 Task: Make in the project BullseyeWorks a sprint 'Rushing Rapids'. Create in the project BullseyeWorks a sprint 'Rushing Rapids'. Add in the project BullseyeWorks a sprint 'Rushing Rapids'
Action: Mouse moved to (184, 52)
Screenshot: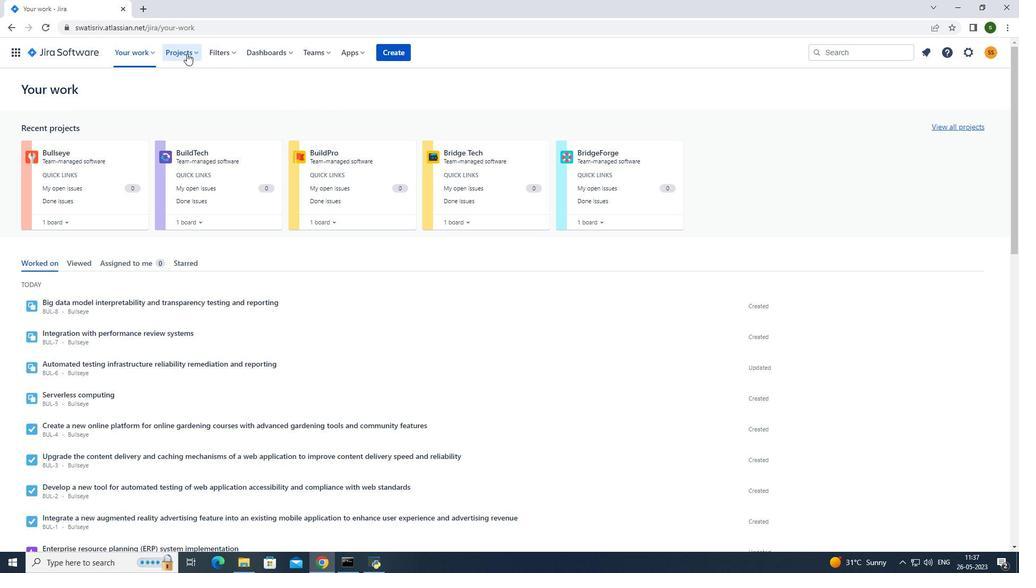 
Action: Mouse pressed left at (184, 52)
Screenshot: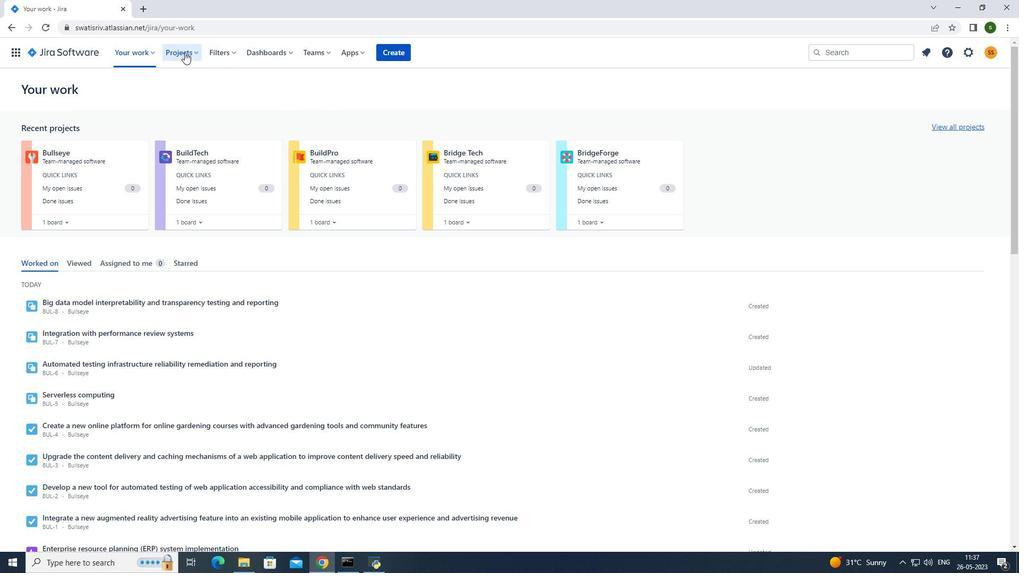 
Action: Mouse moved to (252, 100)
Screenshot: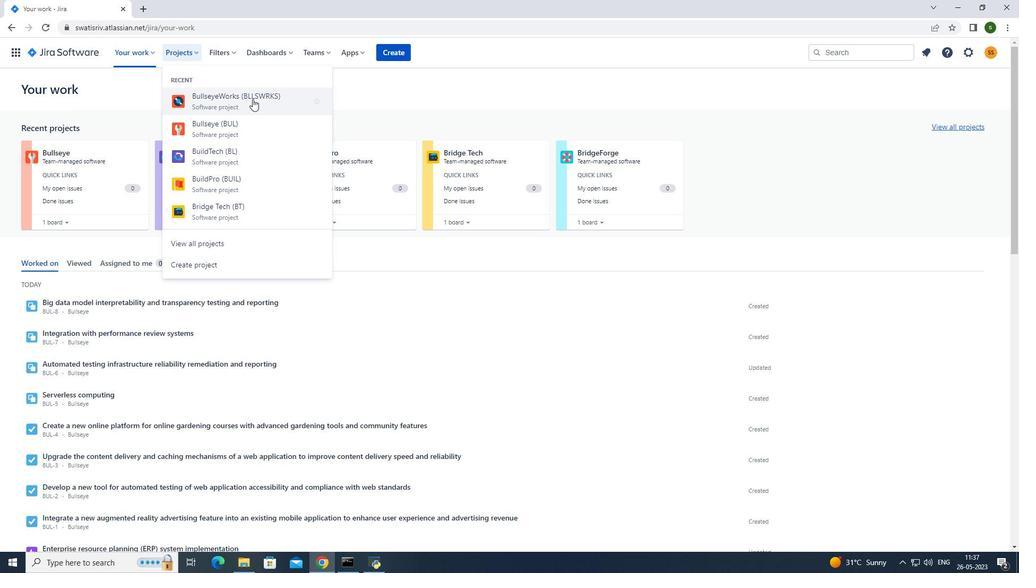 
Action: Mouse pressed left at (252, 100)
Screenshot: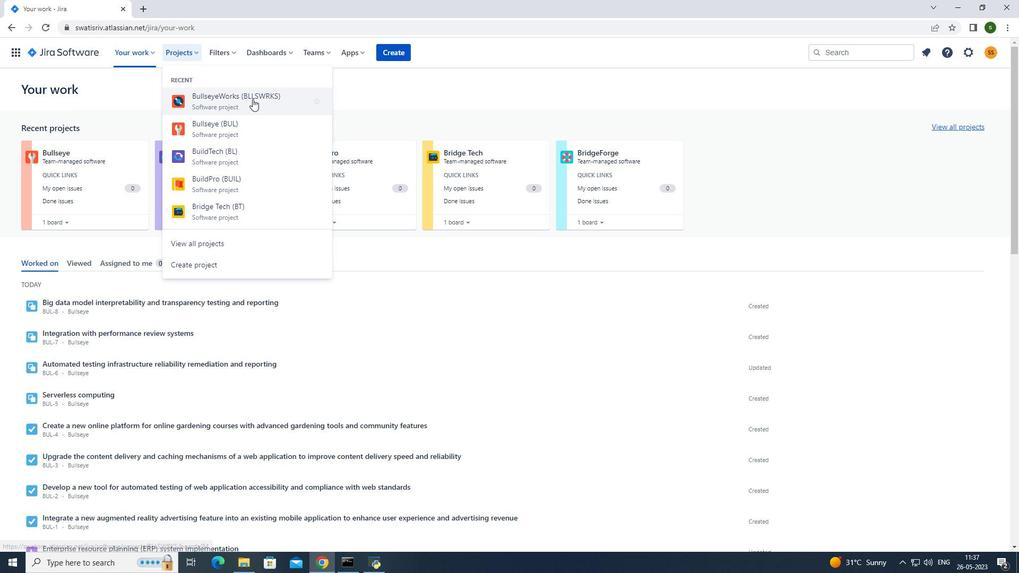 
Action: Mouse moved to (77, 159)
Screenshot: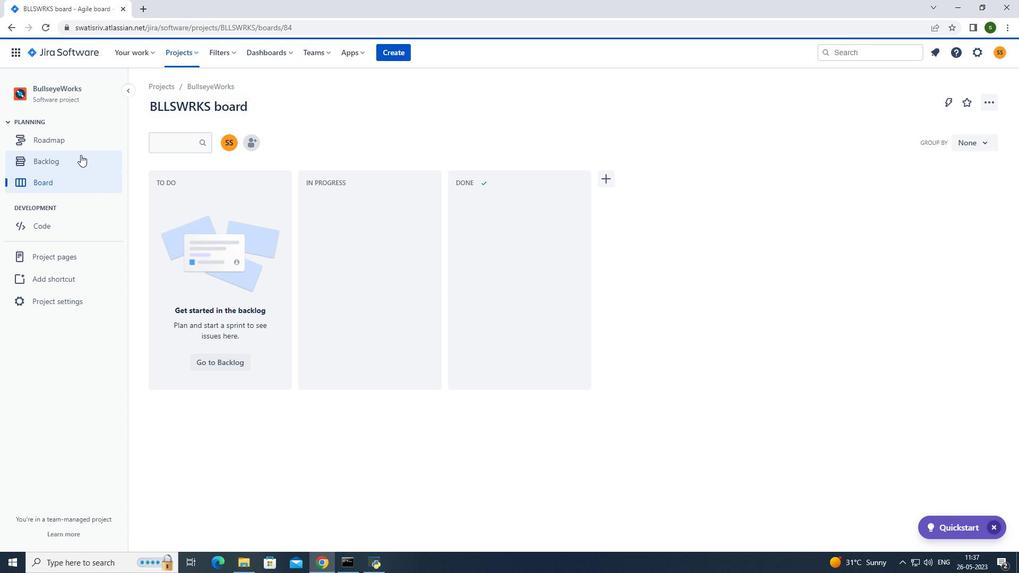 
Action: Mouse pressed left at (77, 159)
Screenshot: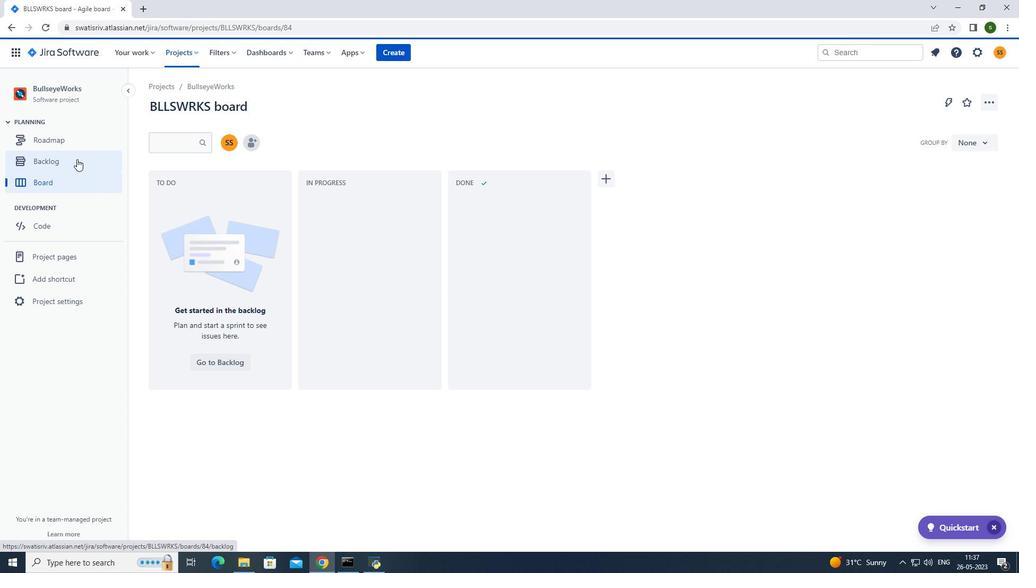 
Action: Mouse moved to (967, 165)
Screenshot: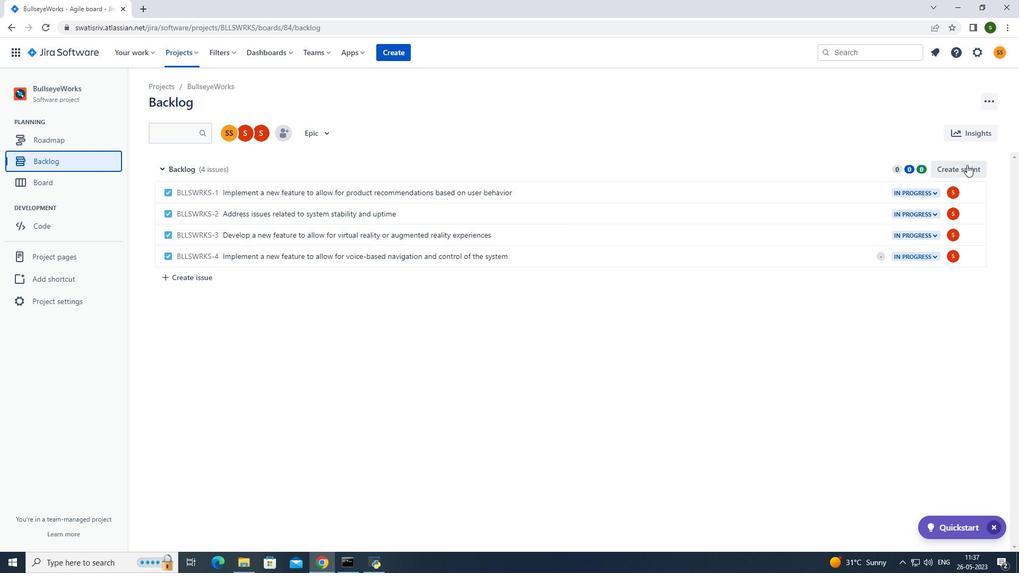 
Action: Mouse pressed left at (967, 165)
Screenshot: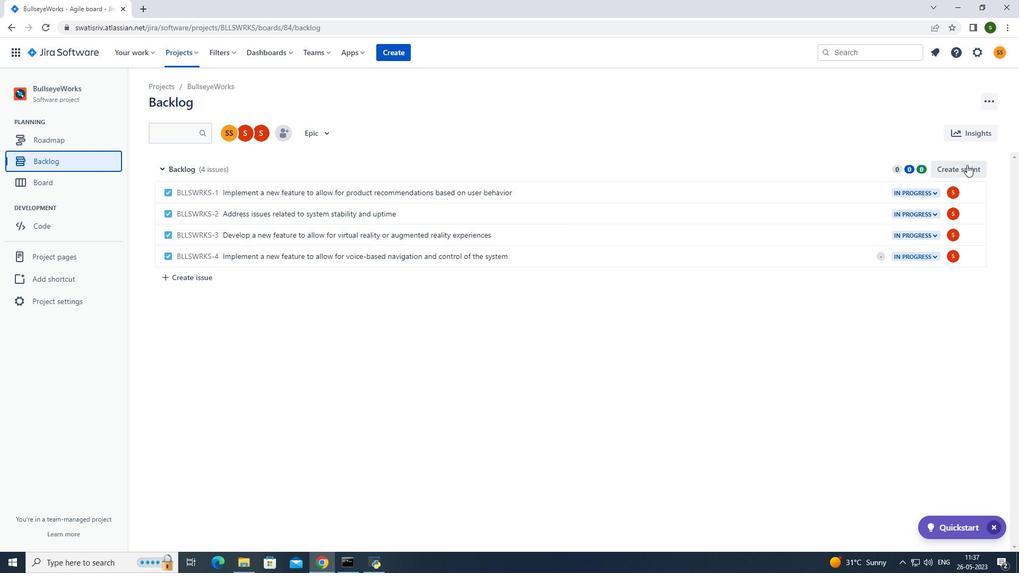 
Action: Mouse moved to (982, 167)
Screenshot: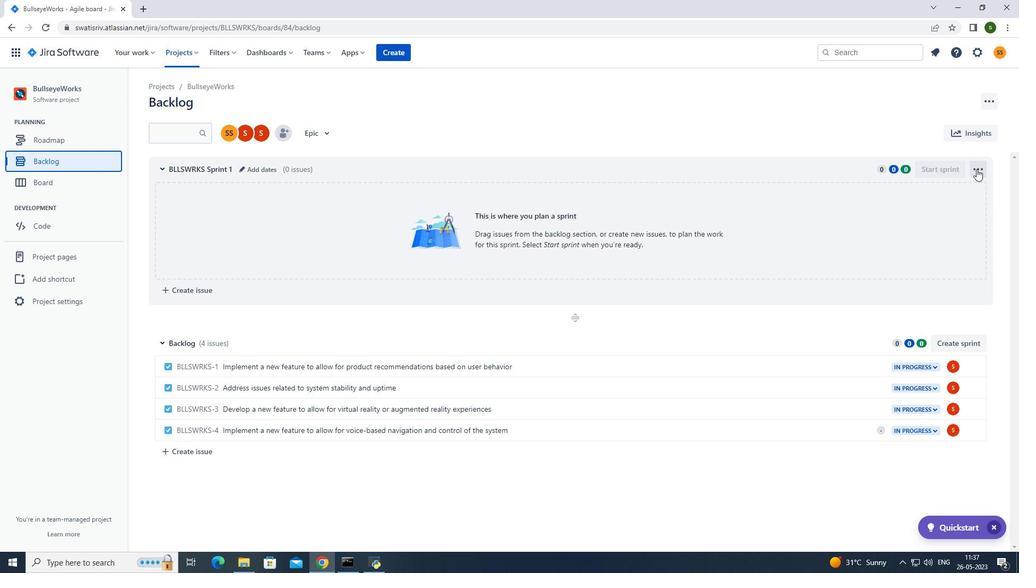 
Action: Mouse pressed left at (982, 167)
Screenshot: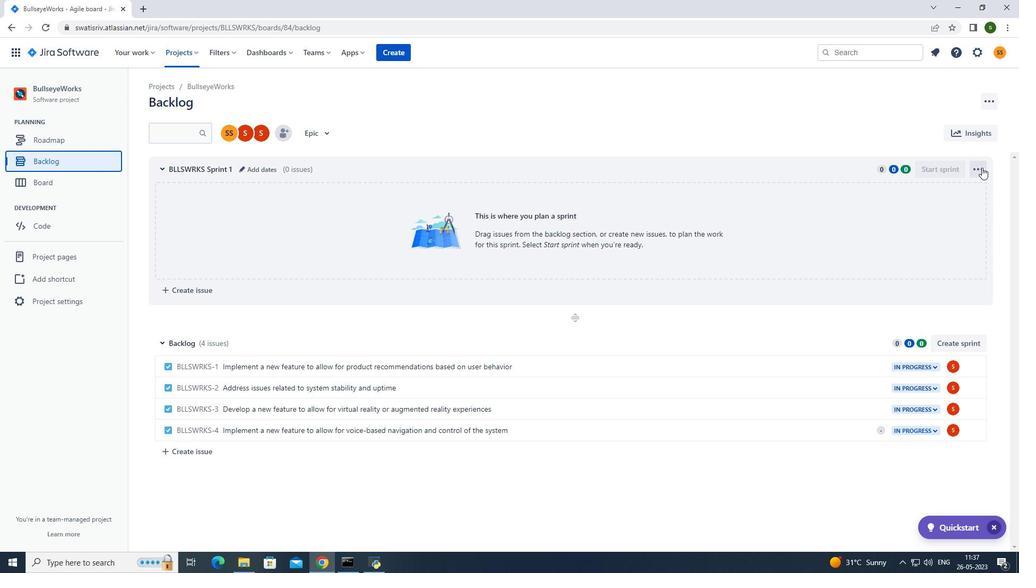 
Action: Mouse moved to (972, 187)
Screenshot: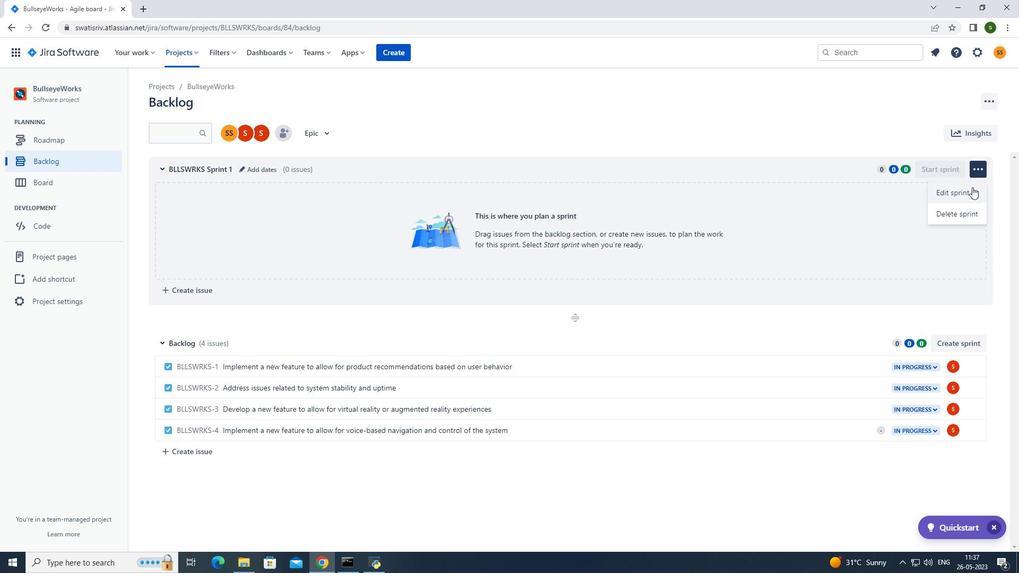 
Action: Mouse pressed left at (972, 187)
Screenshot: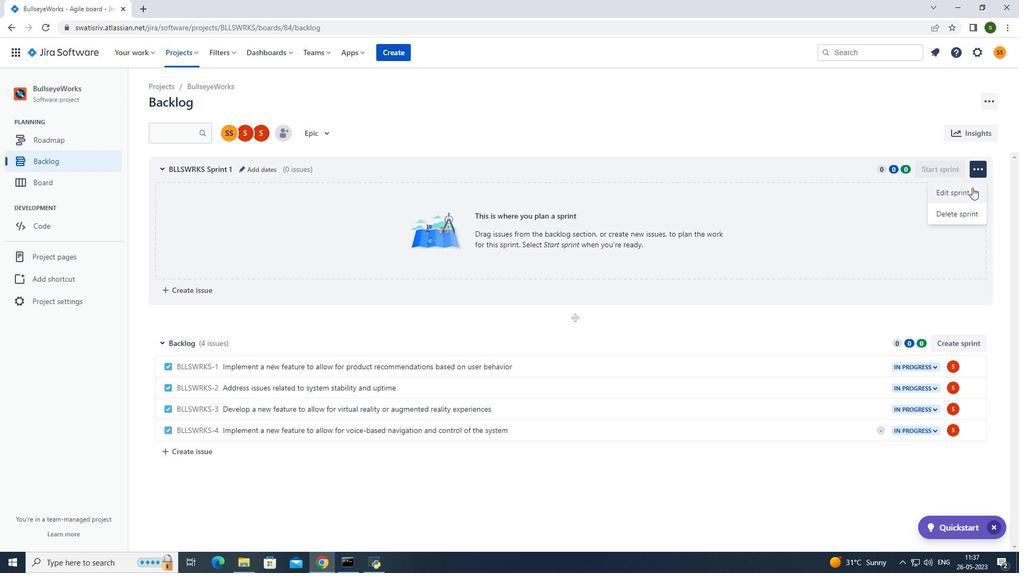 
Action: Mouse moved to (445, 134)
Screenshot: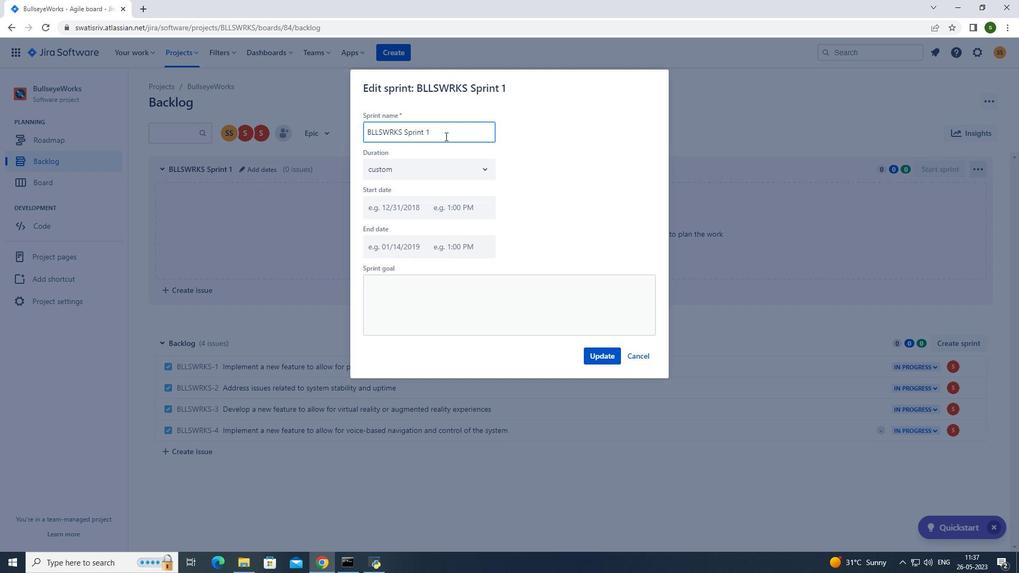 
Action: Key pressed <Key.backspace><Key.backspace><Key.backspace><Key.backspace><Key.backspace><Key.backspace><Key.backspace><Key.backspace><Key.backspace><Key.backspace><Key.backspace><Key.backspace><Key.backspace><Key.backspace><Key.backspace><Key.backspace><Key.backspace><Key.backspace><Key.backspace><Key.caps_lock>R<Key.caps_lock>ushing<Key.space><Key.caps_lock>R<Key.caps_lock>apids
Screenshot: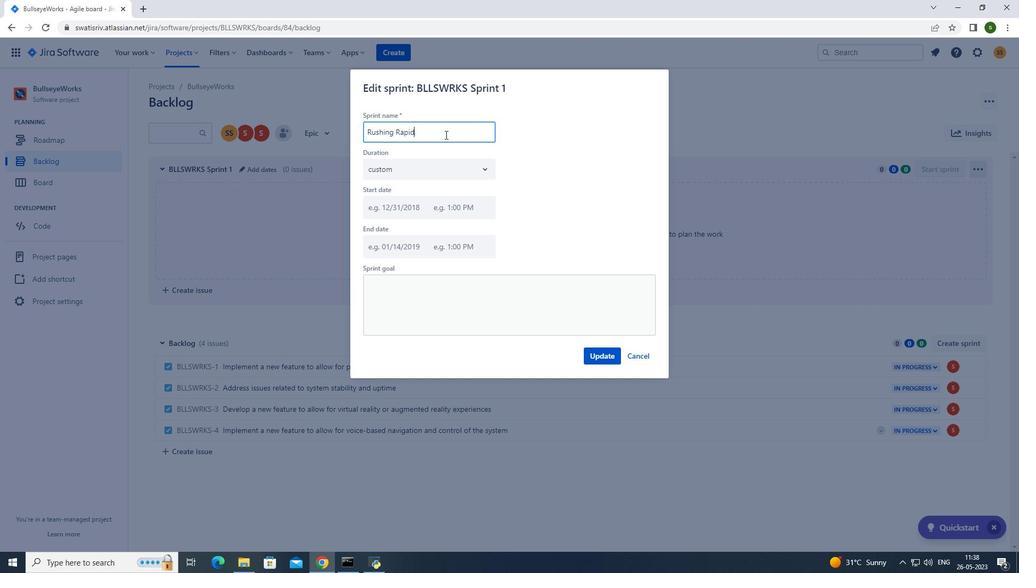 
Action: Mouse moved to (596, 358)
Screenshot: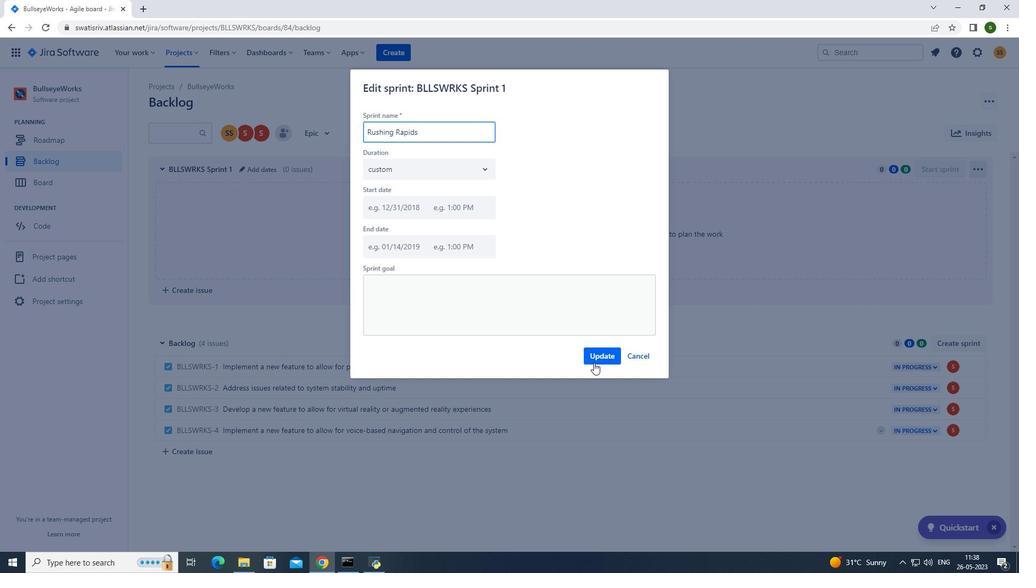 
Action: Mouse pressed left at (596, 358)
Screenshot: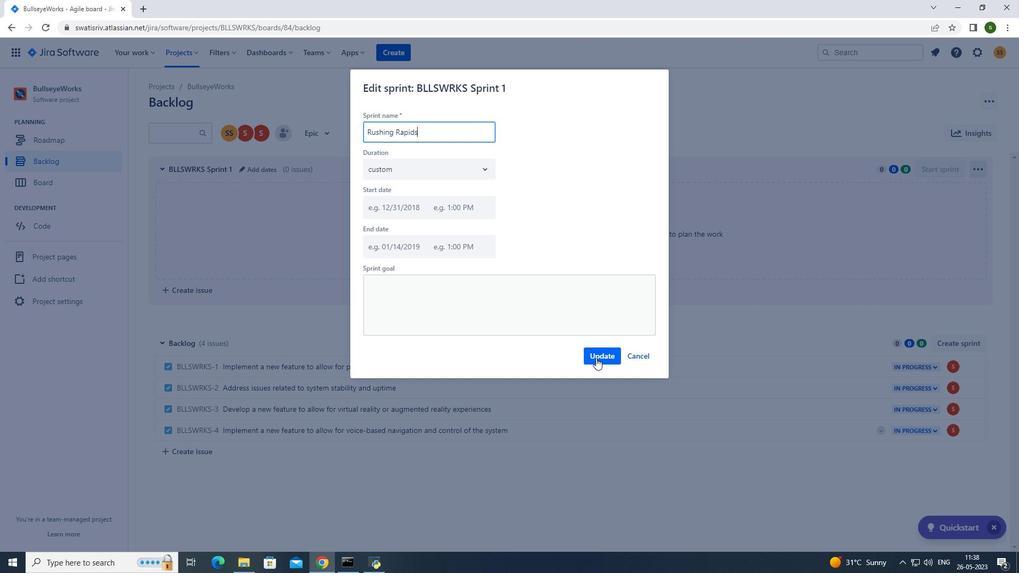 
Action: Mouse moved to (979, 347)
Screenshot: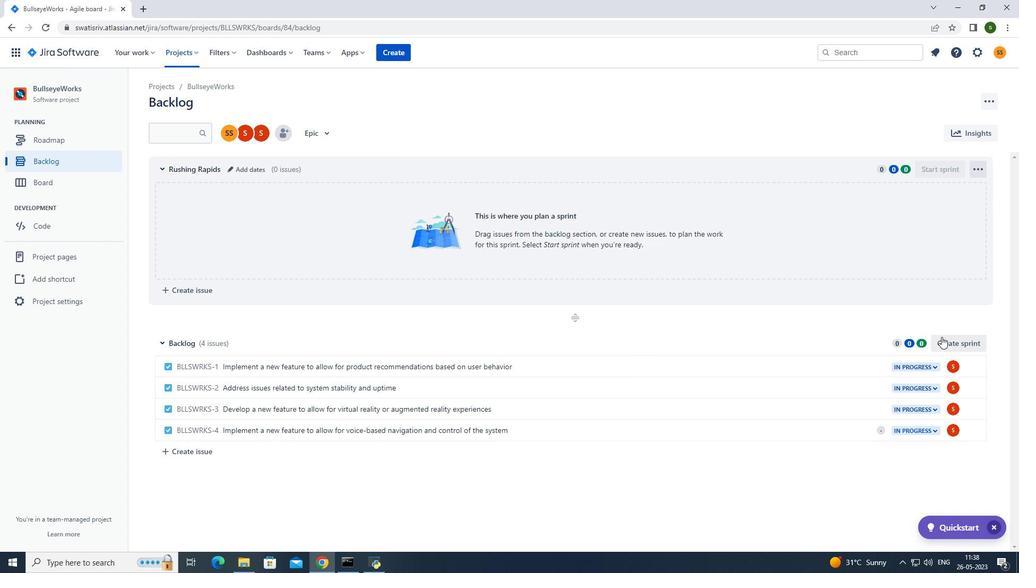 
Action: Mouse pressed left at (979, 347)
Screenshot: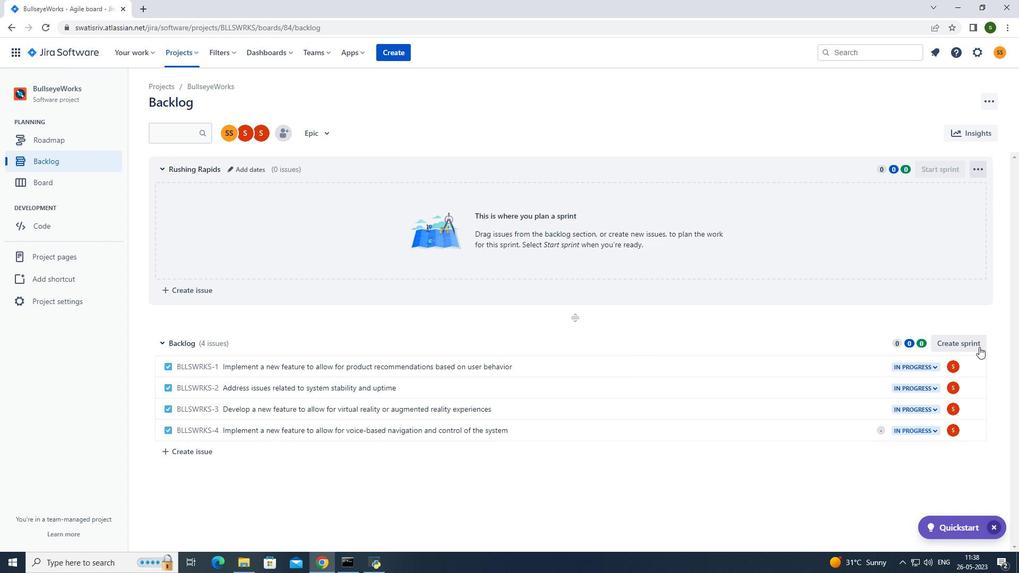
Action: Mouse moved to (977, 341)
Screenshot: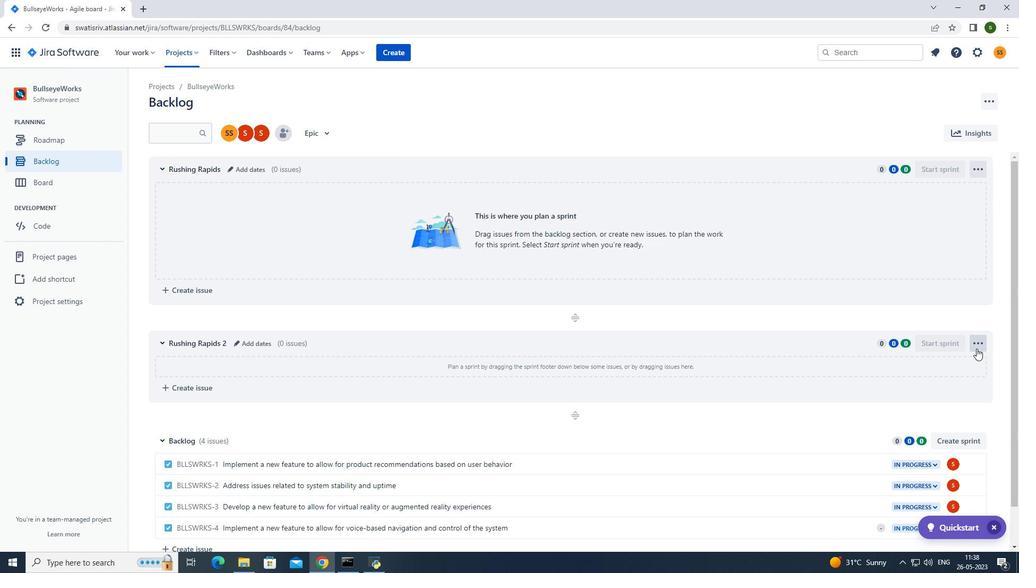 
Action: Mouse pressed left at (977, 341)
Screenshot: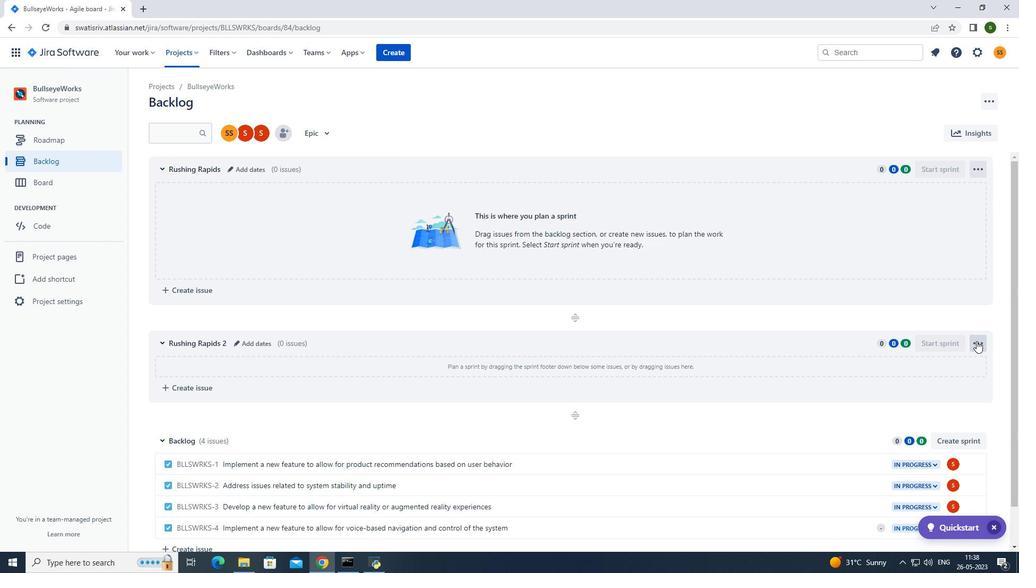 
Action: Mouse moved to (956, 390)
Screenshot: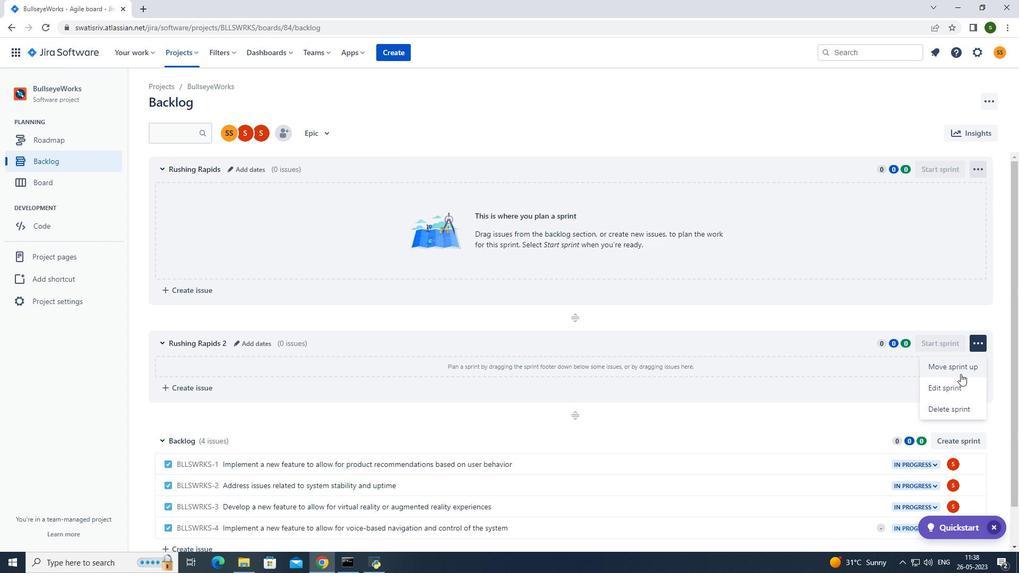 
Action: Mouse pressed left at (956, 390)
Screenshot: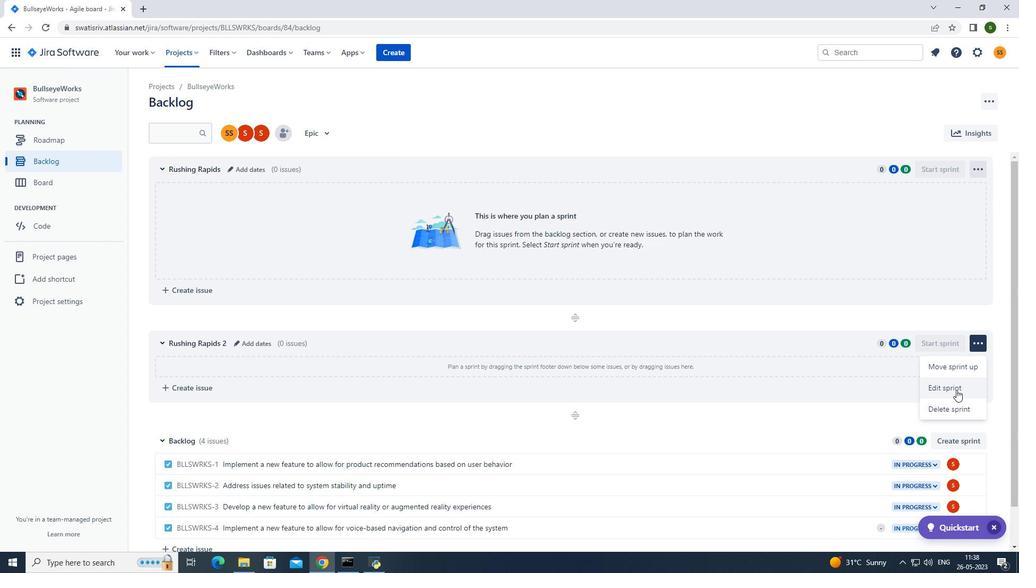 
Action: Mouse moved to (438, 129)
Screenshot: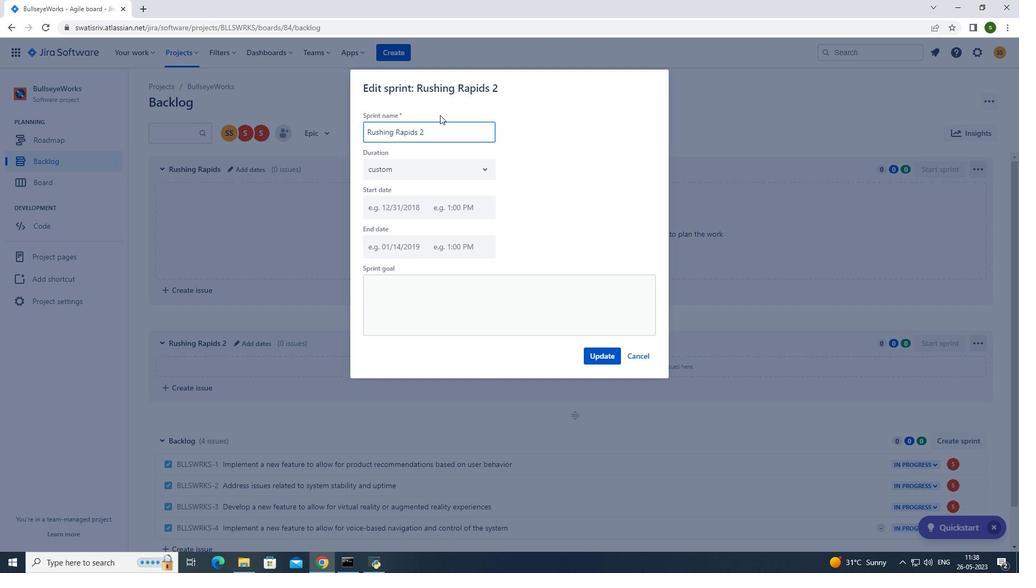 
Action: Key pressed <Key.backspace><Key.backspace><Key.backspace><Key.backspace><Key.backspace><Key.backspace><Key.backspace><Key.backspace><Key.backspace><Key.backspace><Key.backspace><Key.backspace><Key.backspace><Key.backspace><Key.backspace><Key.backspace><Key.caps_lock>R<Key.caps_lock>ushing<Key.space><Key.caps_lock>R<Key.caps_lock>apids
Screenshot: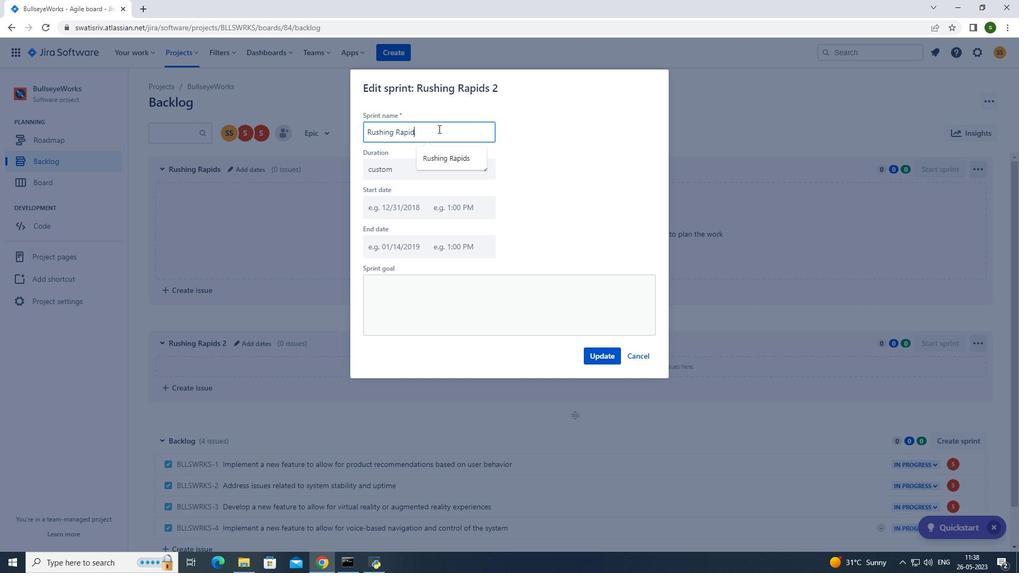 
Action: Mouse moved to (613, 357)
Screenshot: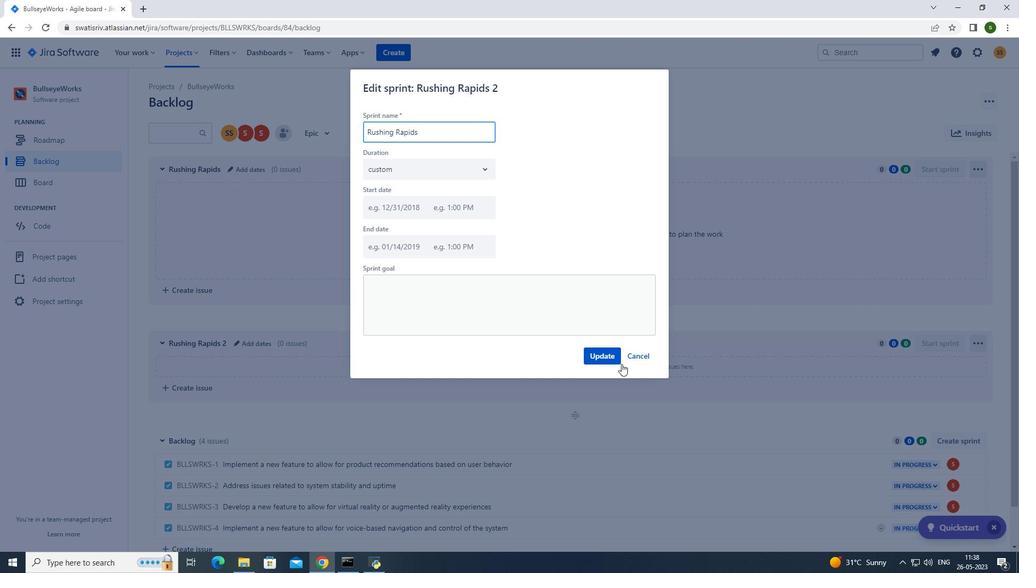 
Action: Mouse pressed left at (613, 357)
Screenshot: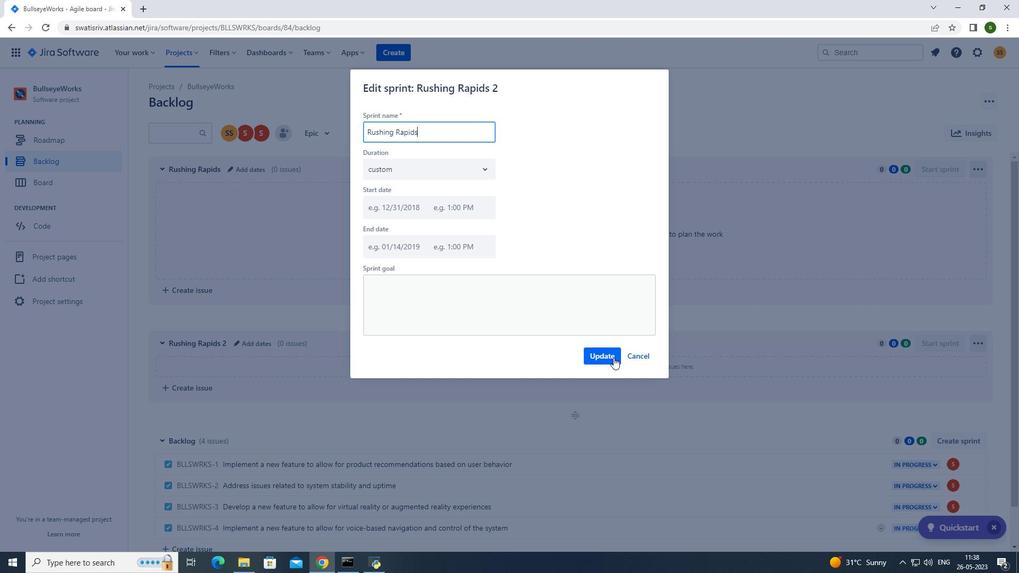 
Action: Mouse moved to (183, 61)
Screenshot: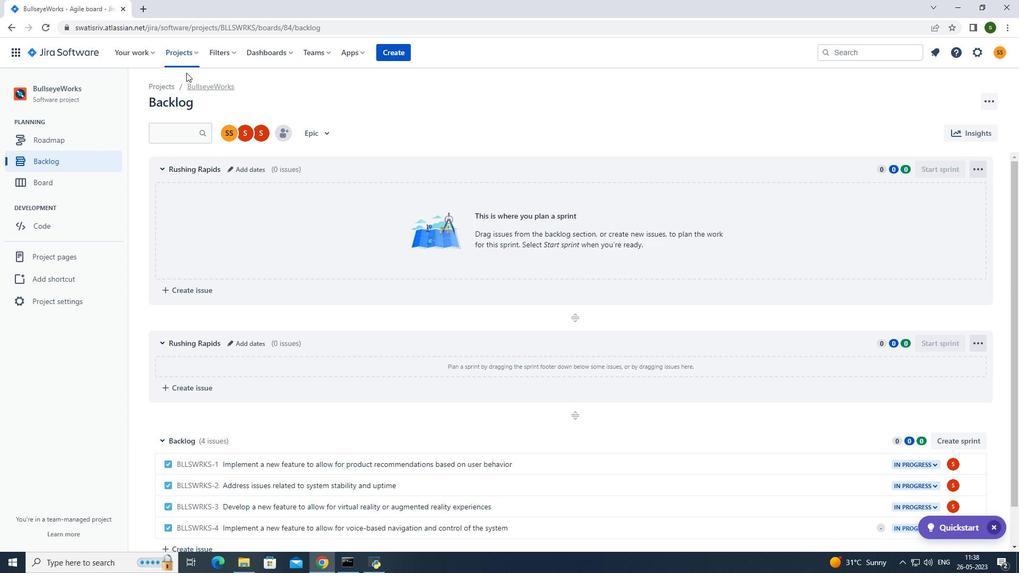 
Action: Mouse pressed left at (183, 61)
Screenshot: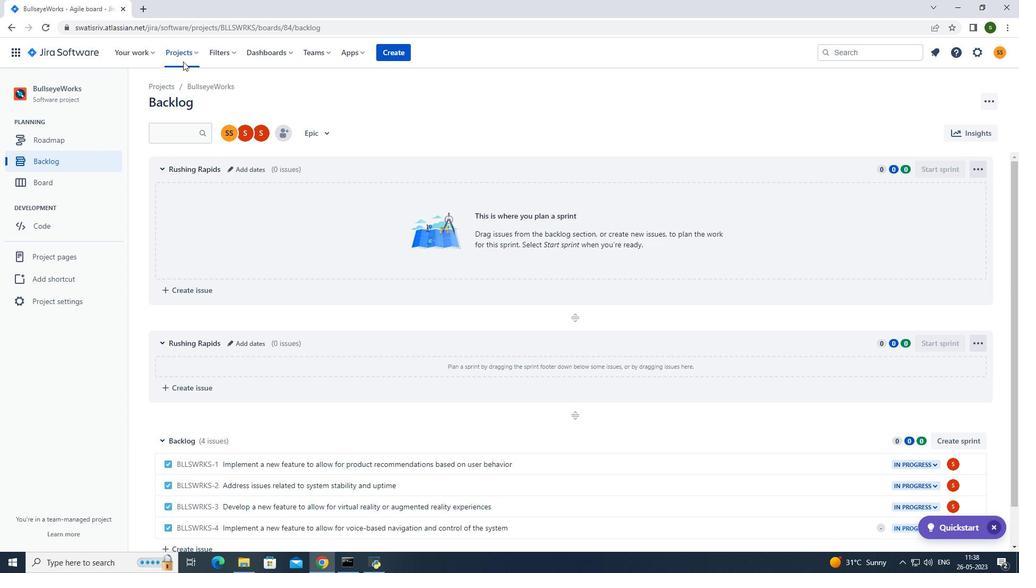 
Action: Mouse moved to (188, 58)
Screenshot: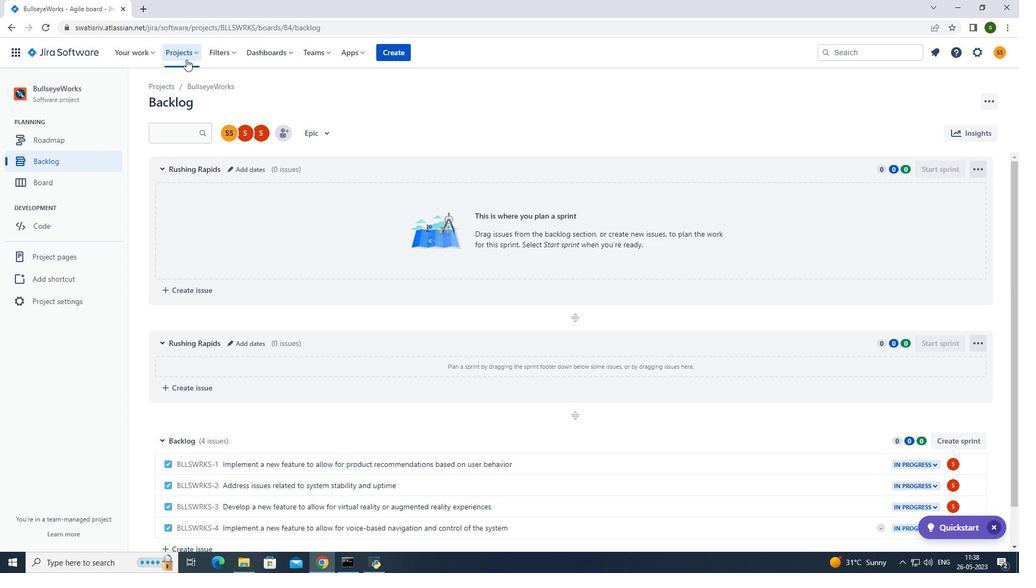 
Action: Mouse pressed left at (188, 58)
Screenshot: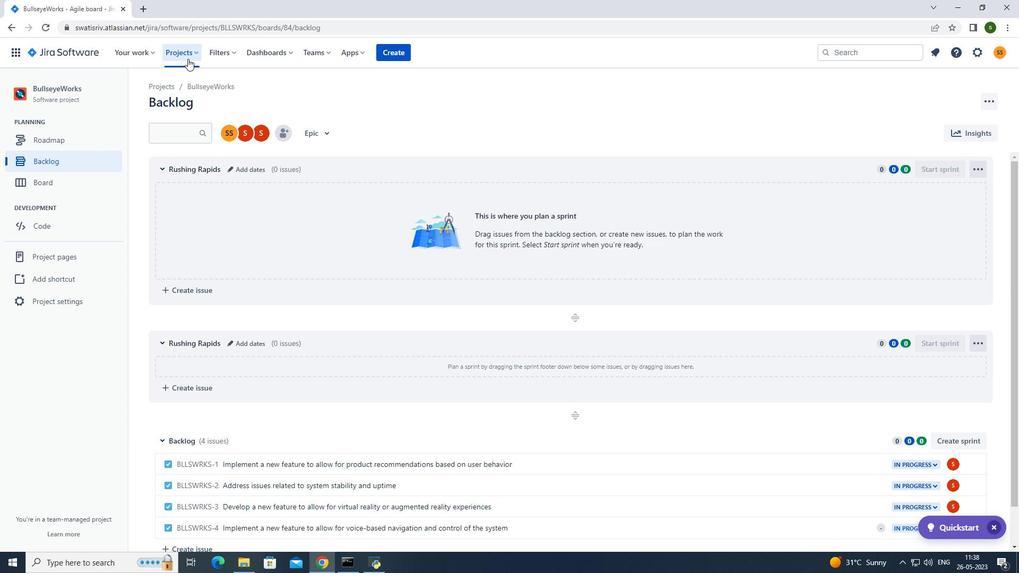 
Action: Mouse moved to (202, 103)
Screenshot: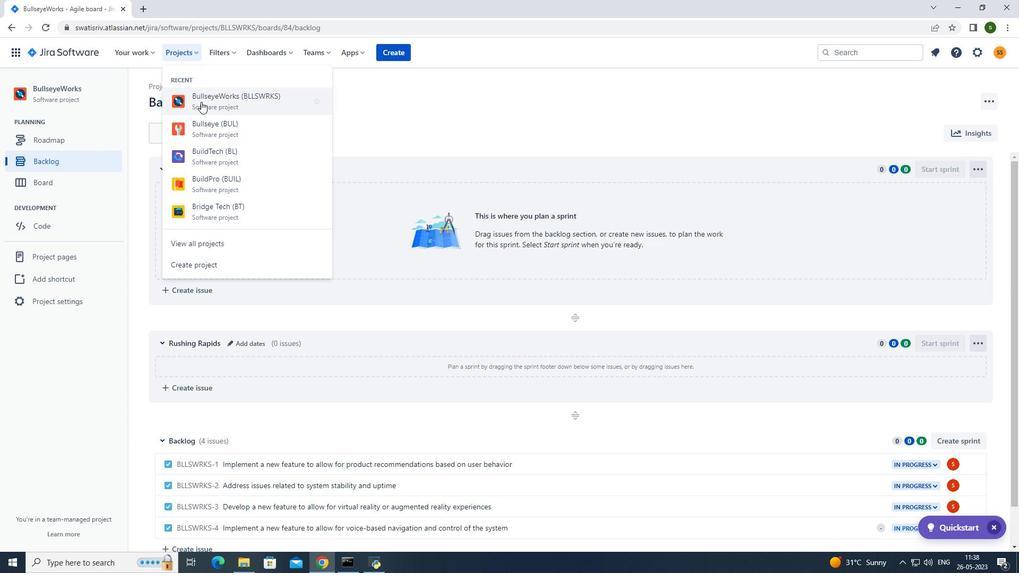 
Action: Mouse pressed left at (202, 103)
Screenshot: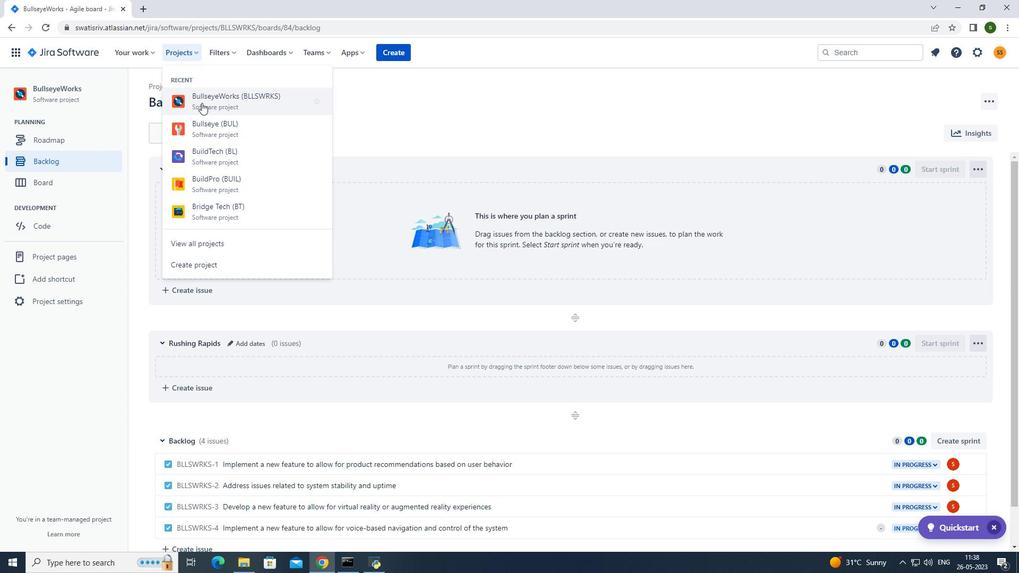 
Action: Mouse moved to (64, 159)
Screenshot: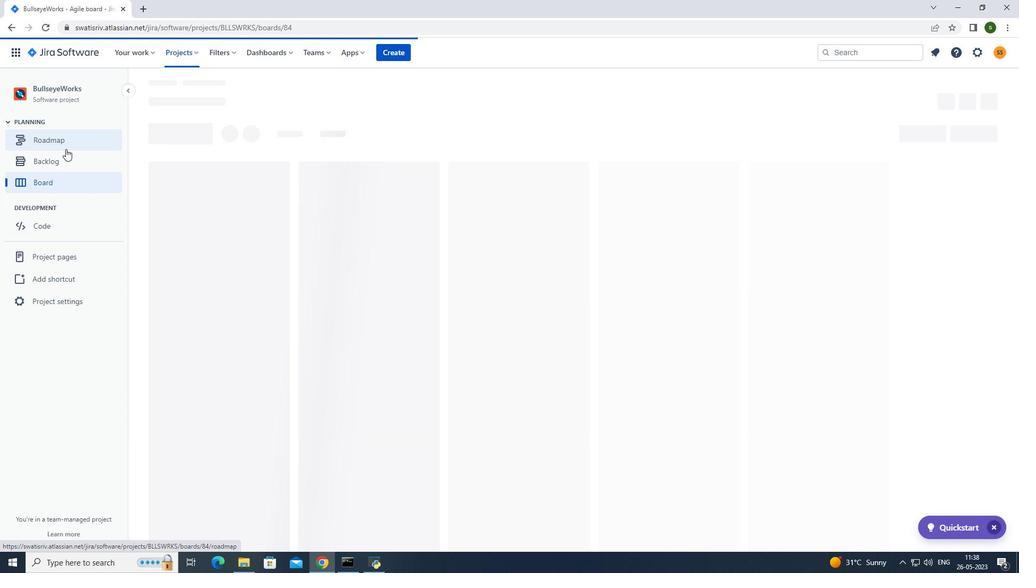 
Action: Mouse pressed left at (64, 159)
Screenshot: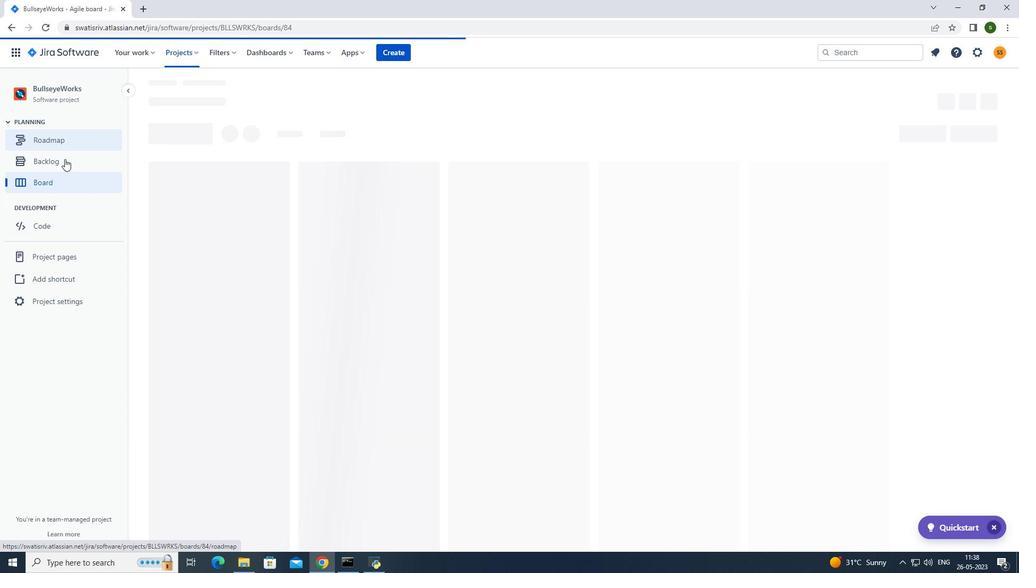 
Action: Mouse moved to (978, 446)
Screenshot: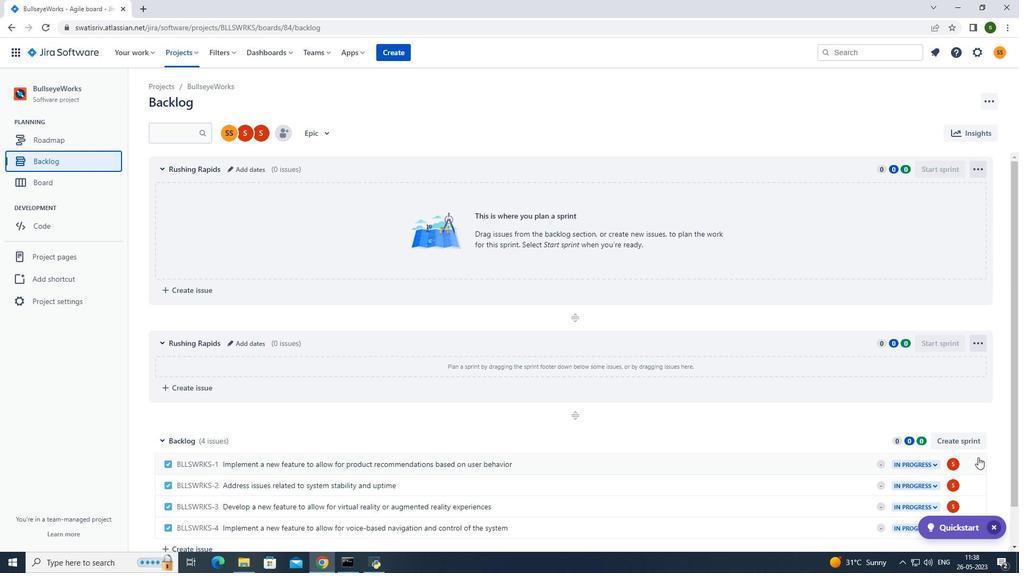 
Action: Mouse pressed left at (978, 446)
Screenshot: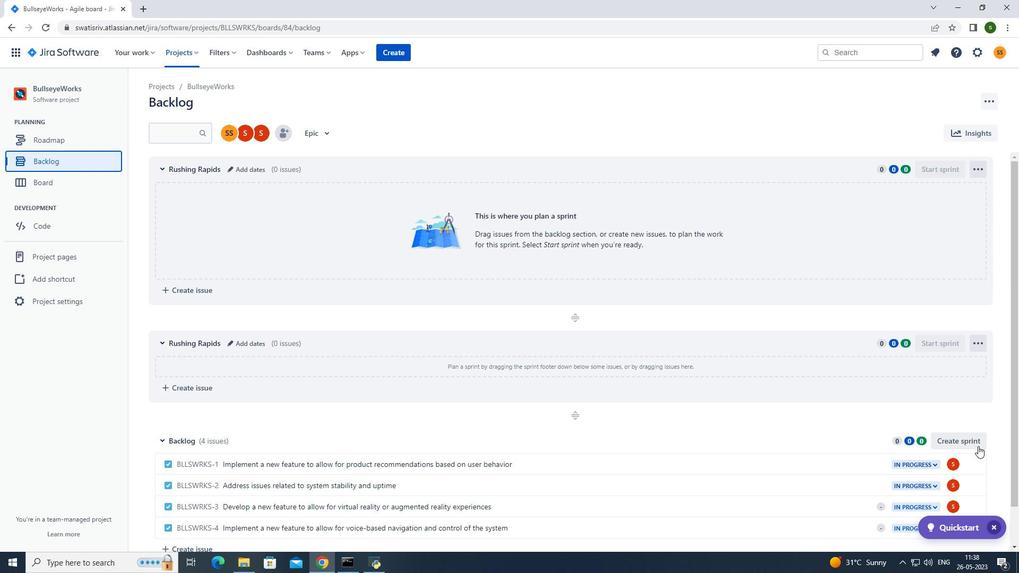 
Action: Mouse moved to (979, 442)
Screenshot: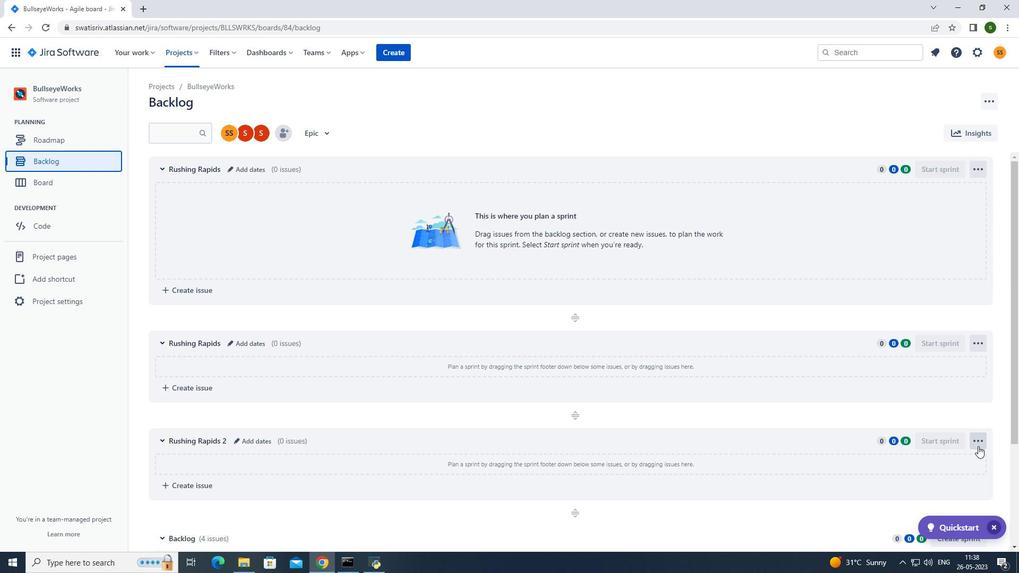 
Action: Mouse pressed left at (979, 442)
Screenshot: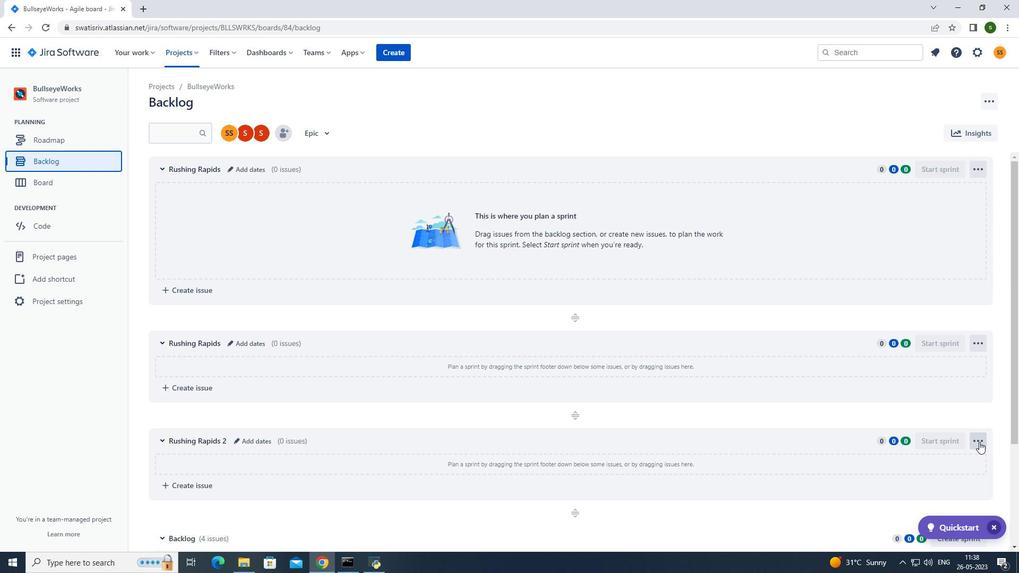 
Action: Mouse moved to (958, 482)
Screenshot: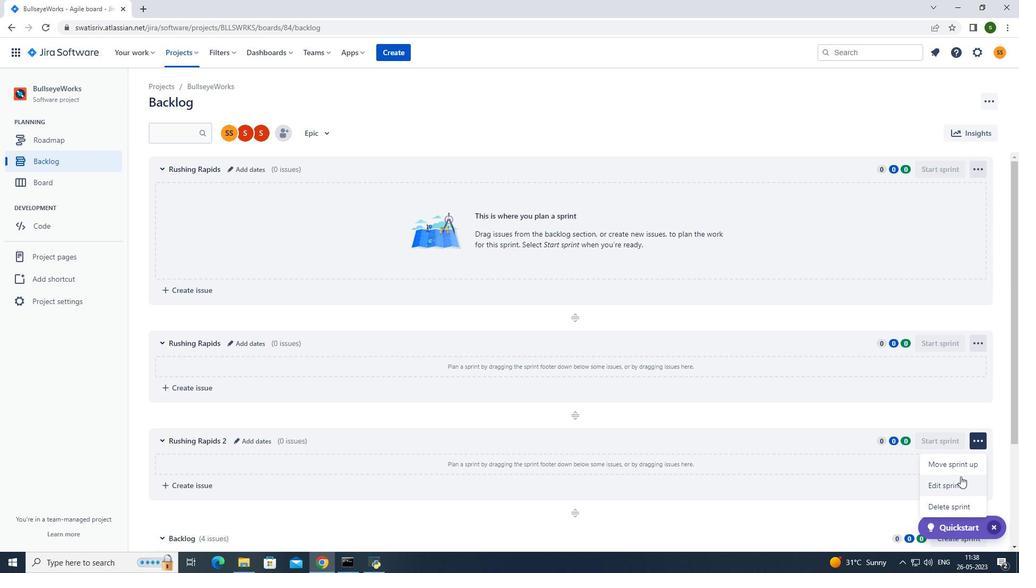 
Action: Mouse pressed left at (958, 482)
Screenshot: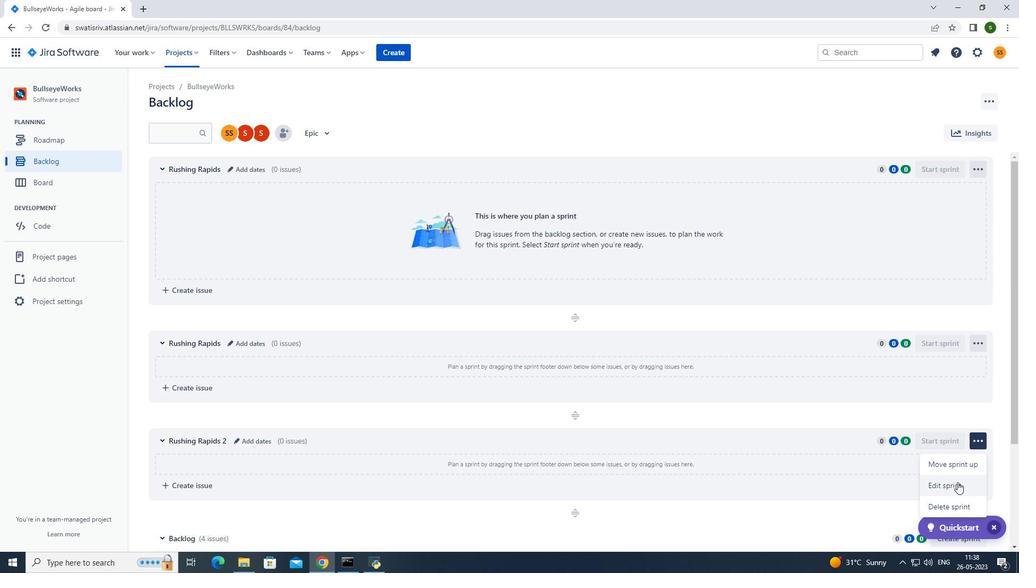 
Action: Mouse moved to (424, 107)
Screenshot: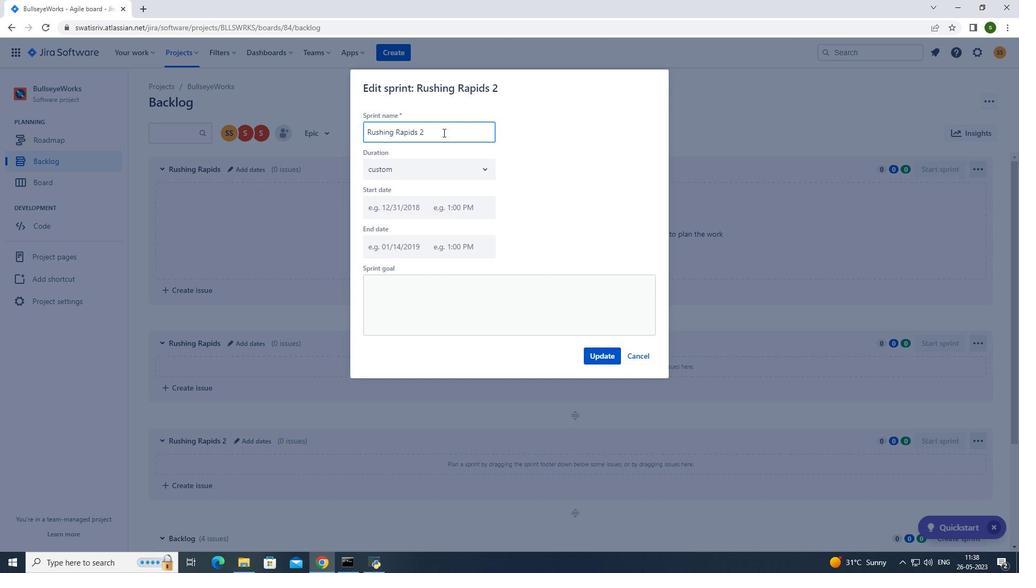 
Action: Key pressed <Key.backspace><Key.backspace><Key.backspace><Key.backspace><Key.backspace><Key.backspace><Key.backspace><Key.backspace><Key.backspace><Key.backspace><Key.backspace><Key.backspace><Key.backspace><Key.backspace><Key.backspace><Key.backspace><Key.caps_lock>R<Key.caps_lock>ushing<Key.space><Key.caps_lock>R<Key.caps_lock>apids
Screenshot: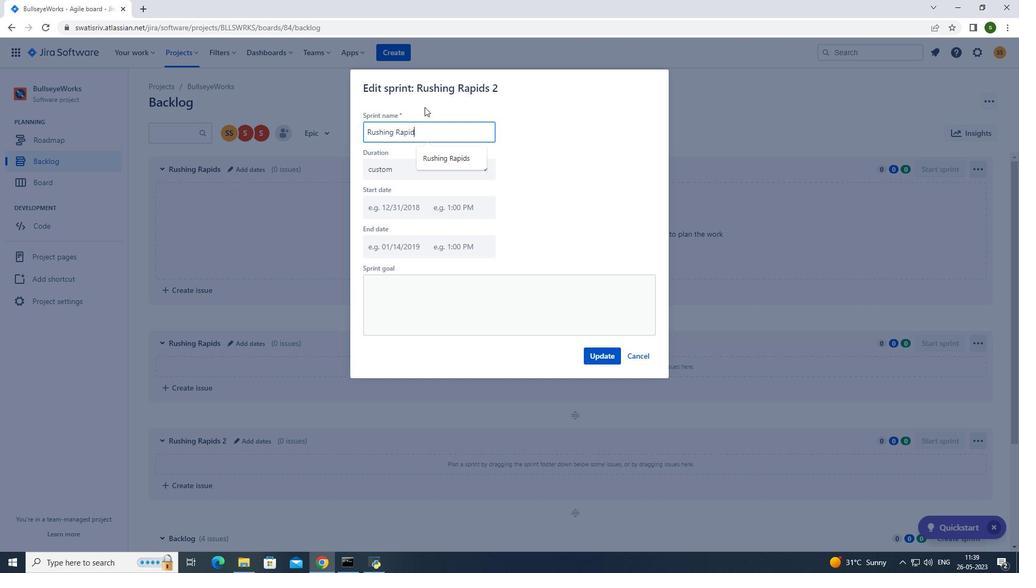 
Action: Mouse moved to (608, 353)
Screenshot: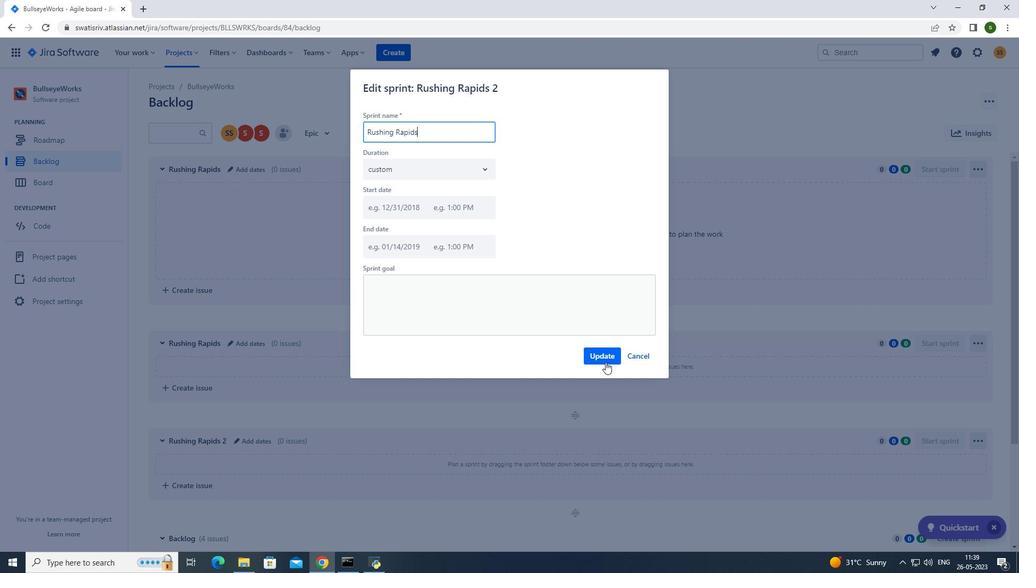 
Action: Mouse pressed left at (608, 353)
Screenshot: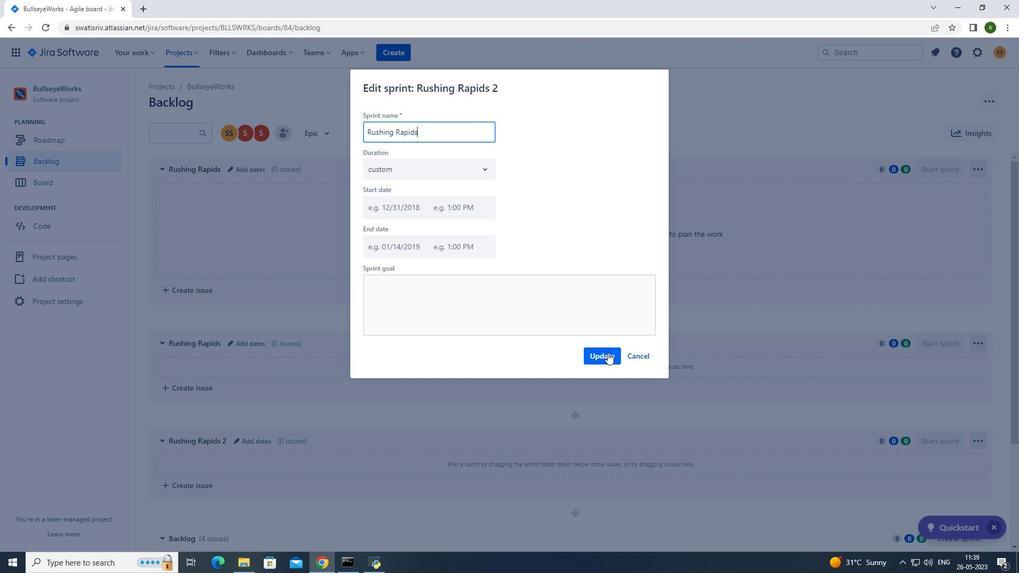 
Action: Mouse moved to (558, 117)
Screenshot: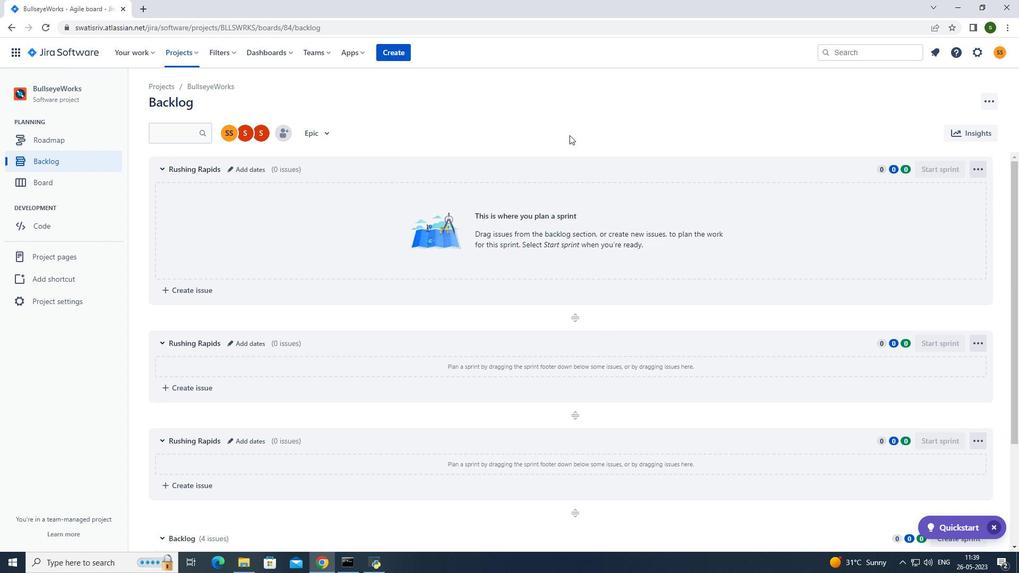 
